 Task: In Set ID preference, set the elementary stream ID for set ES lang to 4.
Action: Mouse moved to (112, 14)
Screenshot: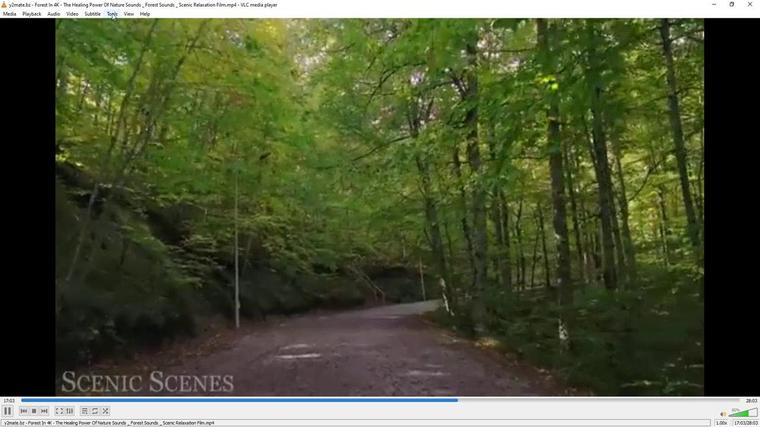 
Action: Mouse pressed left at (112, 14)
Screenshot: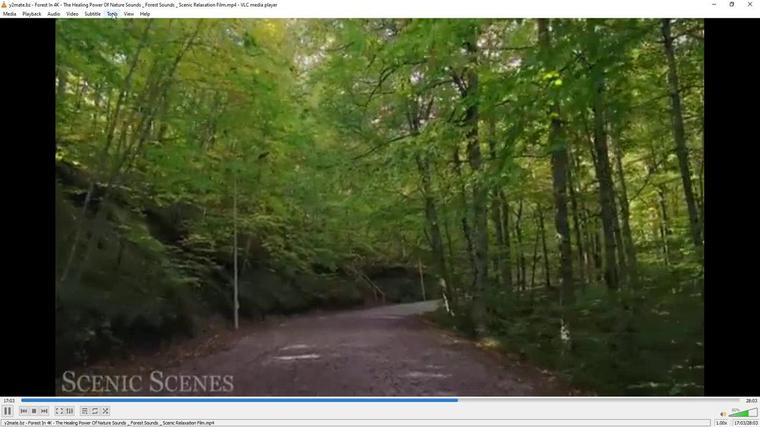 
Action: Mouse moved to (130, 107)
Screenshot: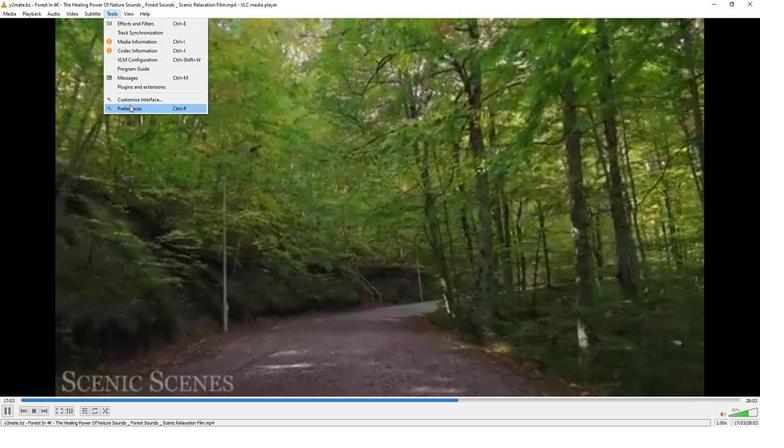 
Action: Mouse pressed left at (130, 107)
Screenshot: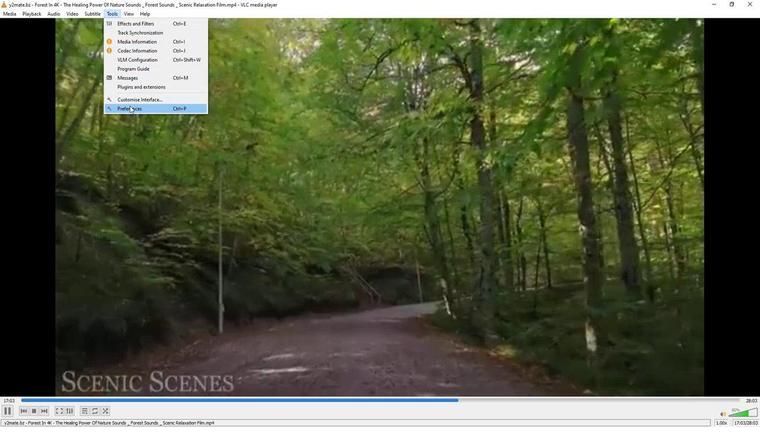 
Action: Mouse moved to (250, 349)
Screenshot: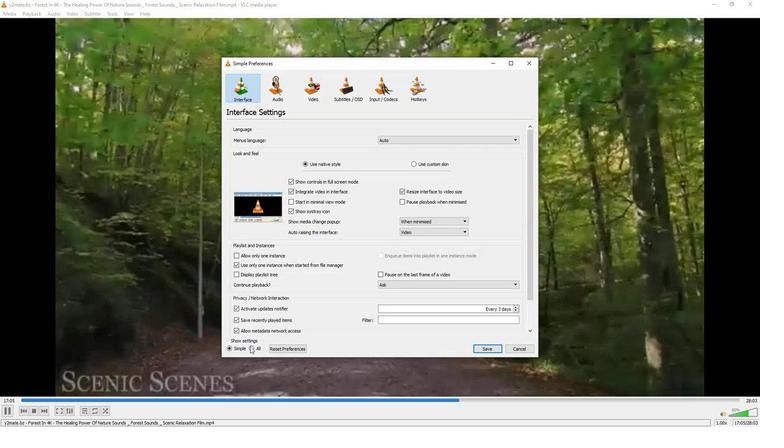
Action: Mouse pressed left at (250, 349)
Screenshot: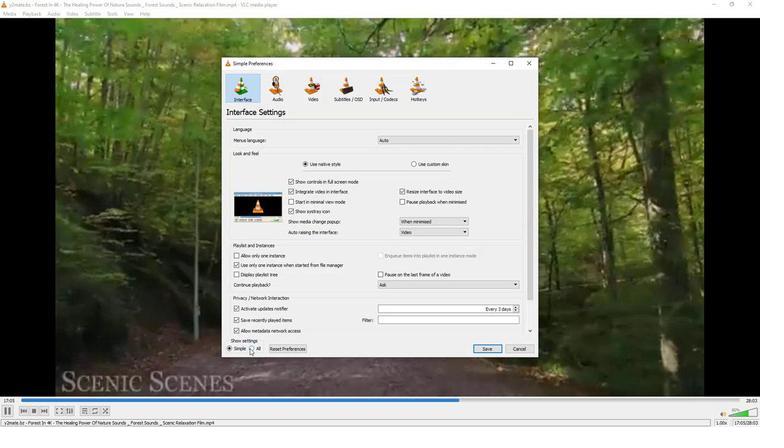 
Action: Mouse moved to (240, 270)
Screenshot: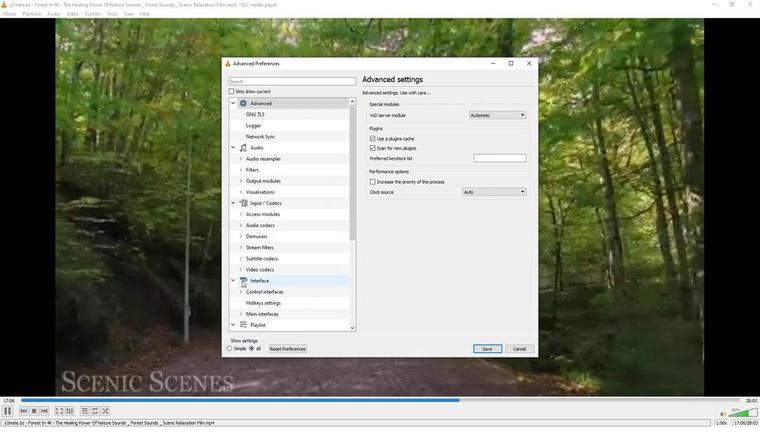 
Action: Mouse scrolled (240, 269) with delta (0, 0)
Screenshot: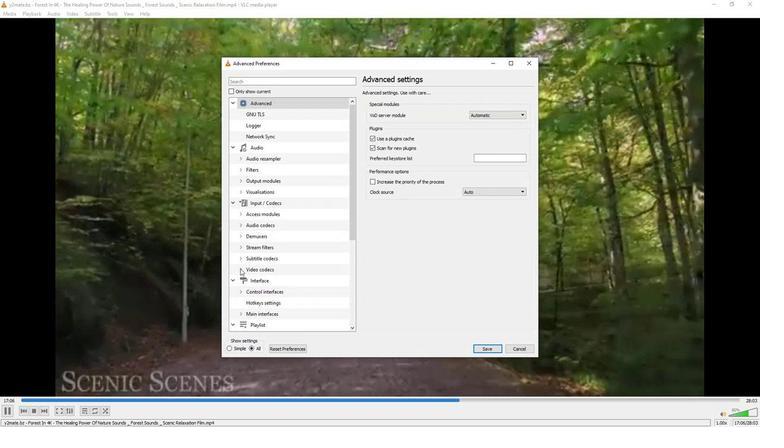 
Action: Mouse scrolled (240, 269) with delta (0, 0)
Screenshot: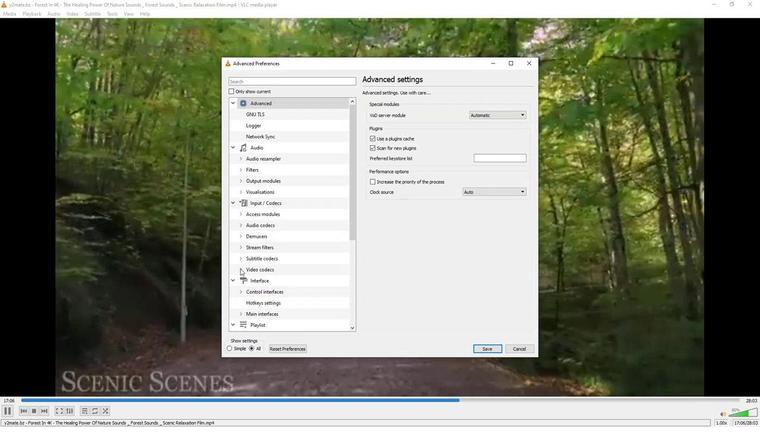 
Action: Mouse moved to (238, 269)
Screenshot: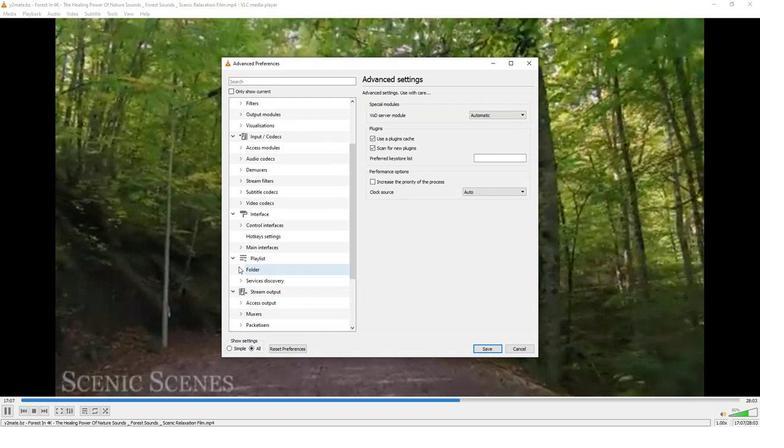 
Action: Mouse scrolled (238, 268) with delta (0, 0)
Screenshot: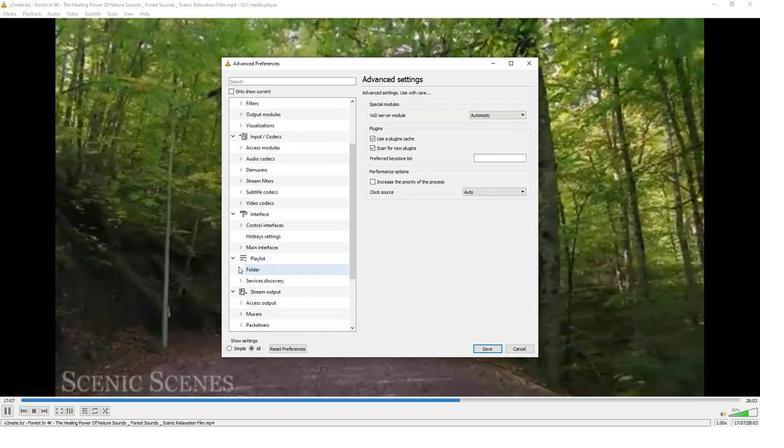 
Action: Mouse moved to (239, 302)
Screenshot: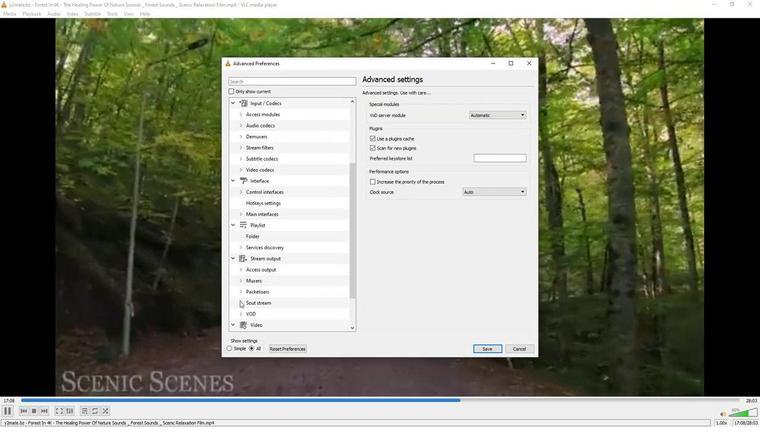 
Action: Mouse pressed left at (239, 302)
Screenshot: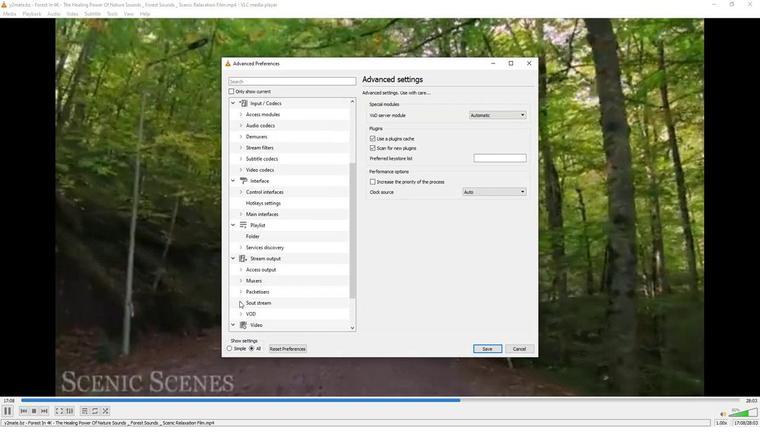 
Action: Mouse moved to (266, 297)
Screenshot: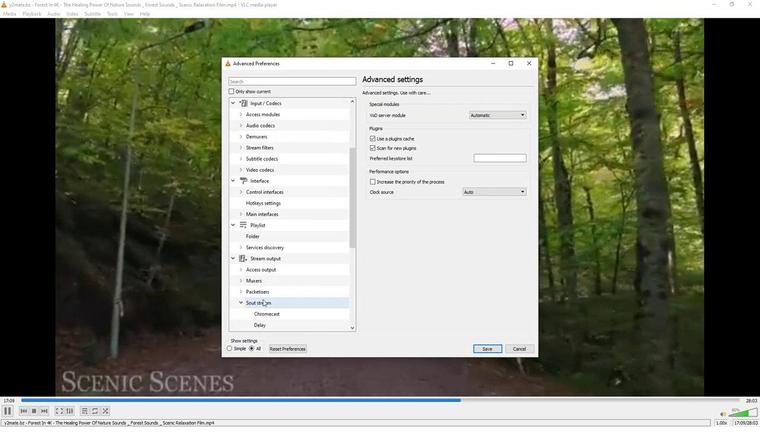 
Action: Mouse scrolled (266, 296) with delta (0, 0)
Screenshot: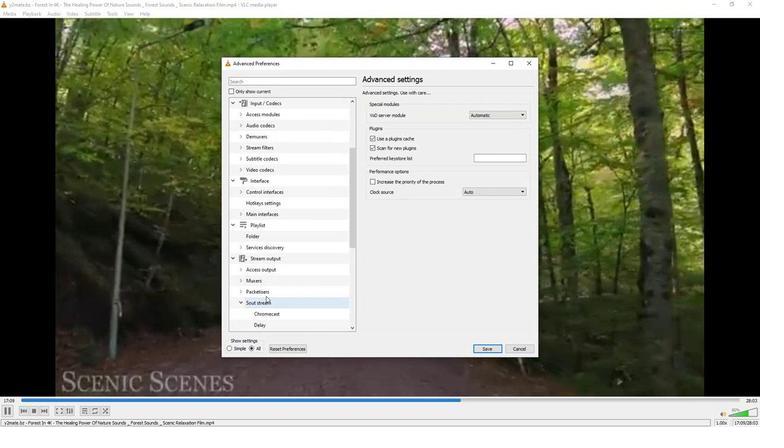 
Action: Mouse scrolled (266, 296) with delta (0, 0)
Screenshot: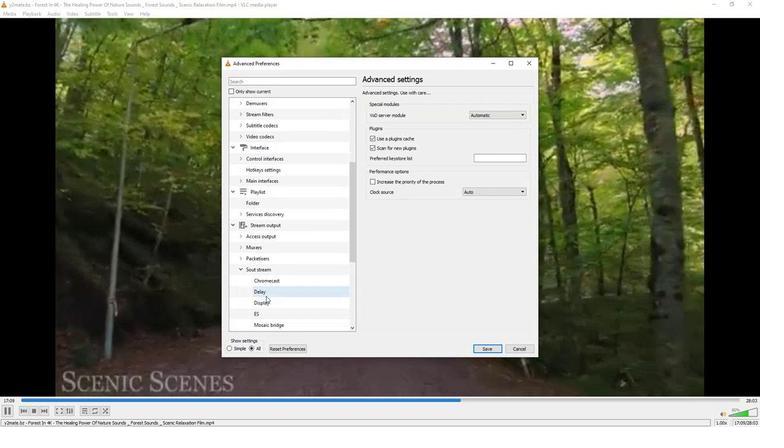 
Action: Mouse scrolled (266, 296) with delta (0, 0)
Screenshot: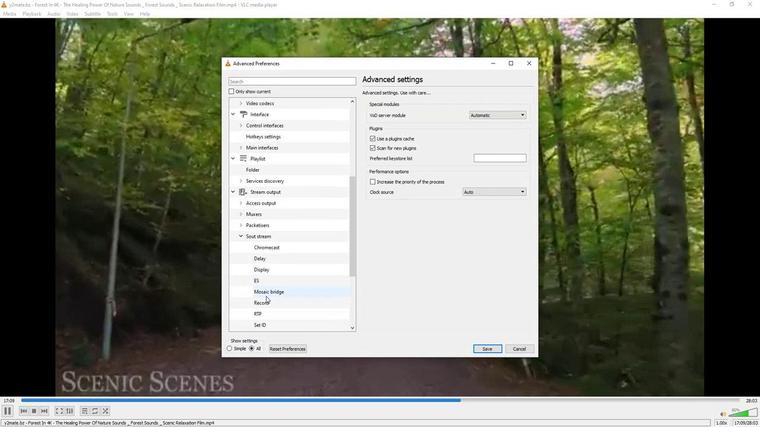 
Action: Mouse moved to (263, 292)
Screenshot: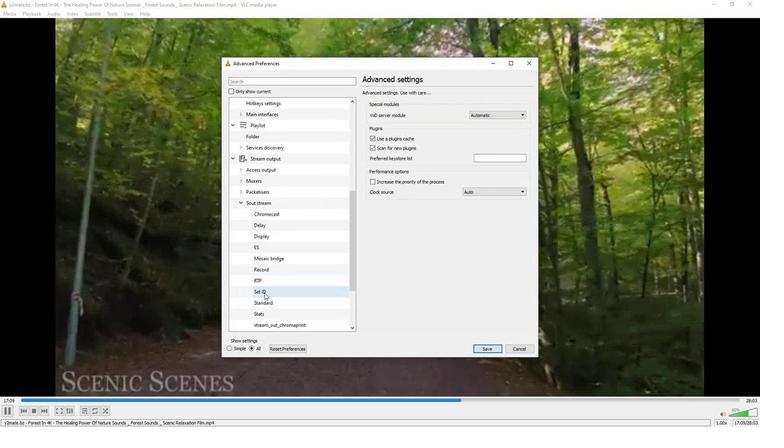 
Action: Mouse pressed left at (263, 292)
Screenshot: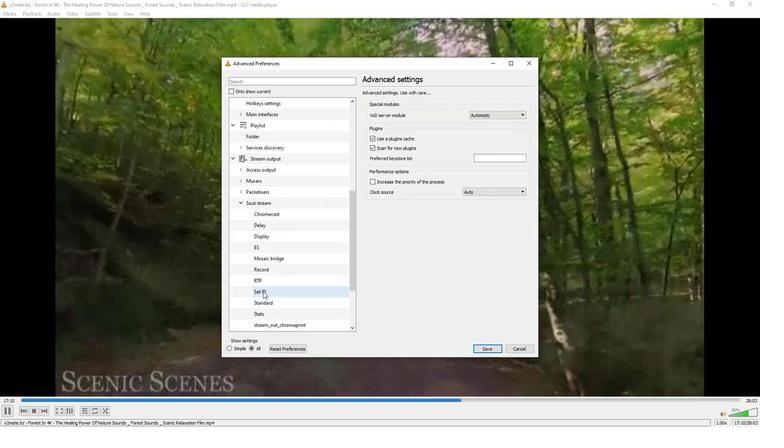 
Action: Mouse moved to (524, 149)
Screenshot: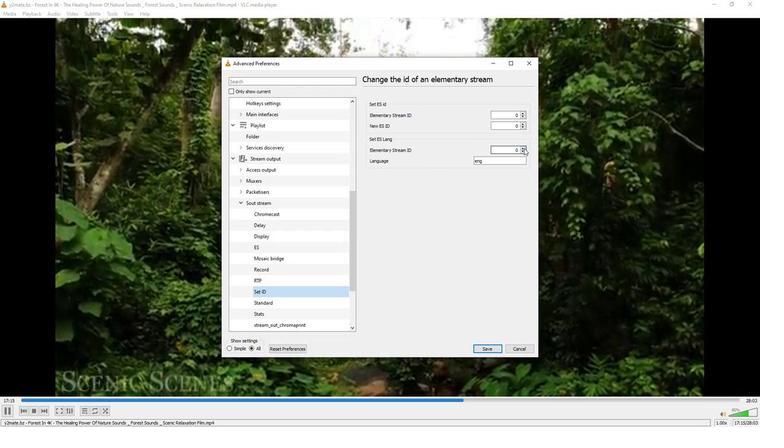 
Action: Mouse pressed left at (524, 149)
Screenshot: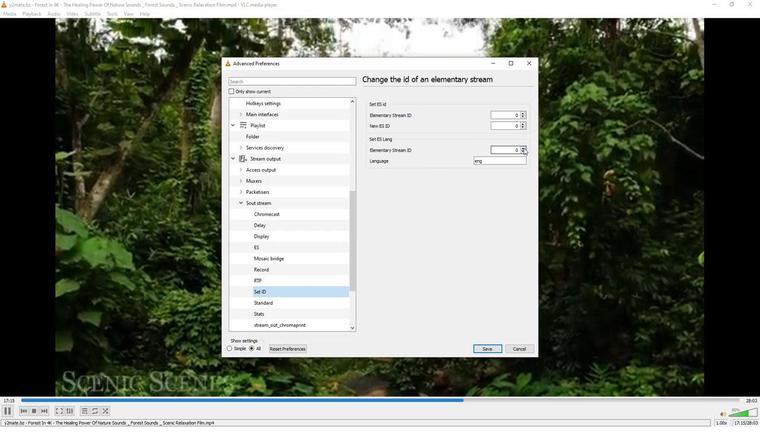 
Action: Mouse pressed left at (524, 149)
Screenshot: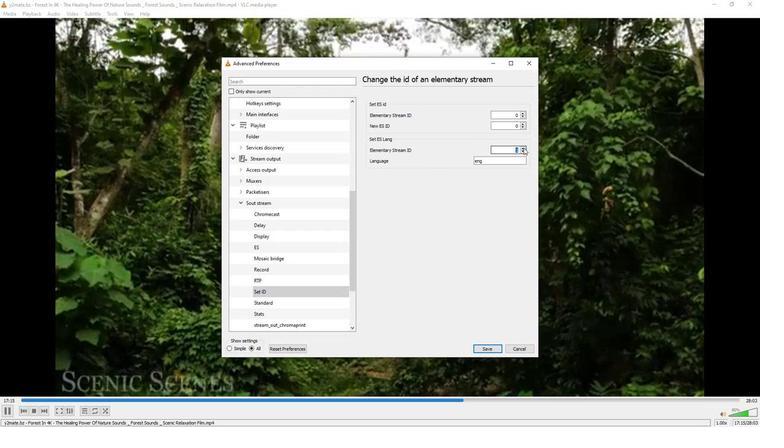 
Action: Mouse pressed left at (524, 149)
Screenshot: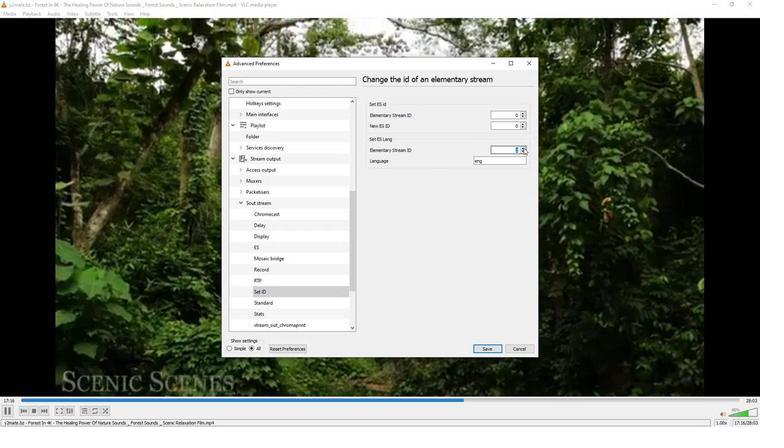 
Action: Mouse moved to (523, 148)
Screenshot: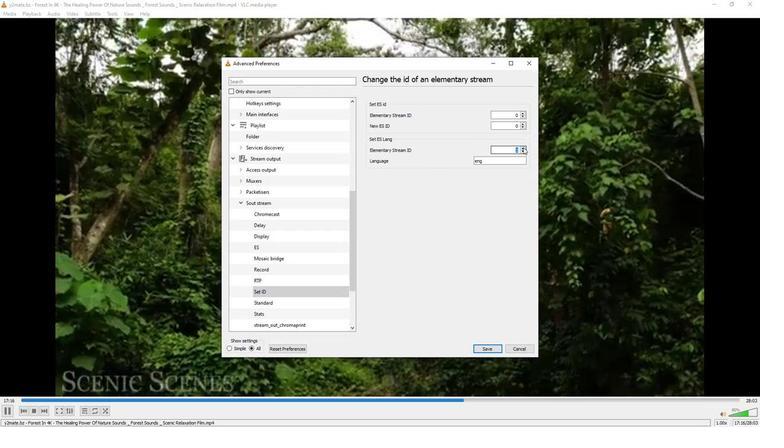 
Action: Mouse pressed left at (523, 148)
Screenshot: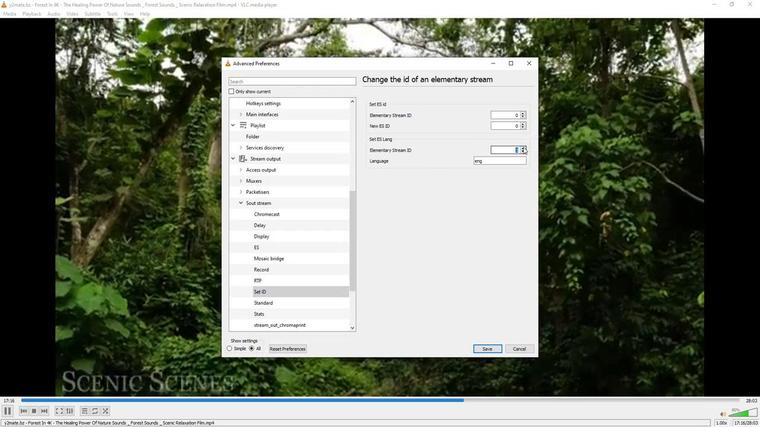 
Action: Mouse moved to (489, 216)
Screenshot: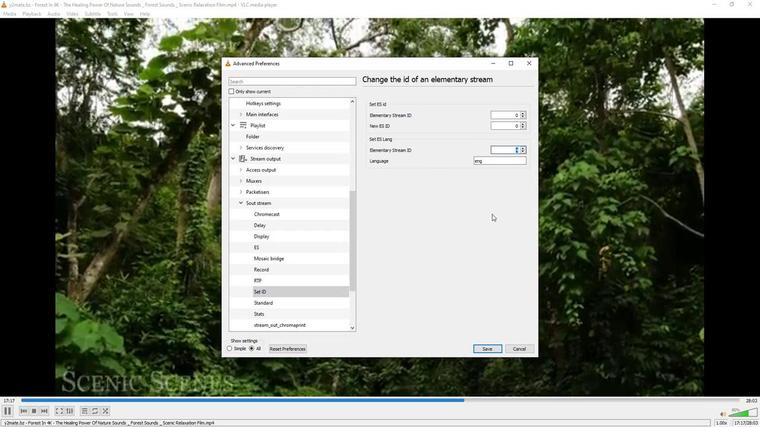 
